 Task: Open a blank sheet, save the file as projectdel.docx Add Heading 'Tips for effective project delegation: 'Add the following points with capital alphabet 'A.	Assign tasks based on skills_x000D_
B.	Provide clear instructions_x000D_
C.	Offer support_x000D_
'Select the entire thext and change line spacing to  1.5 ,change the font size of heading and points to 16
Action: Mouse moved to (231, 153)
Screenshot: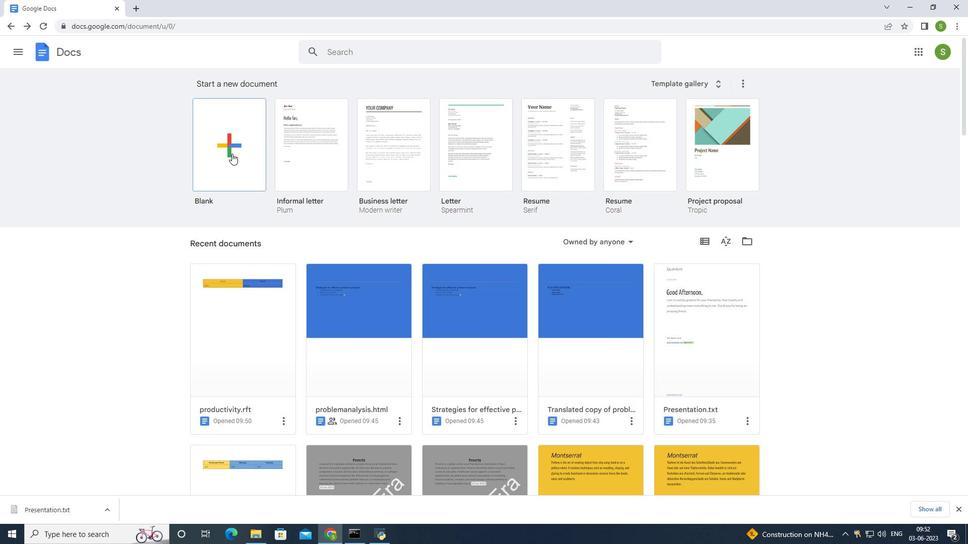 
Action: Mouse pressed left at (231, 153)
Screenshot: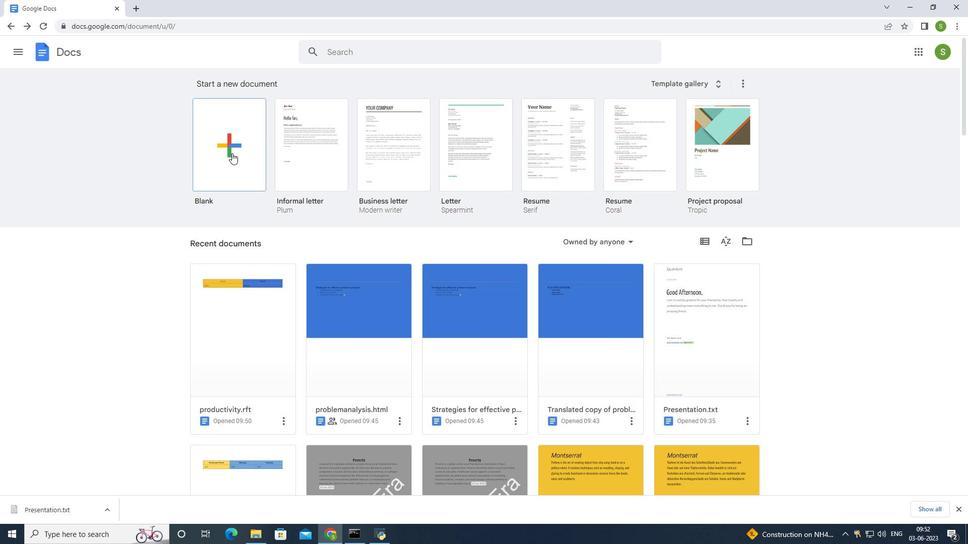 
Action: Mouse moved to (106, 46)
Screenshot: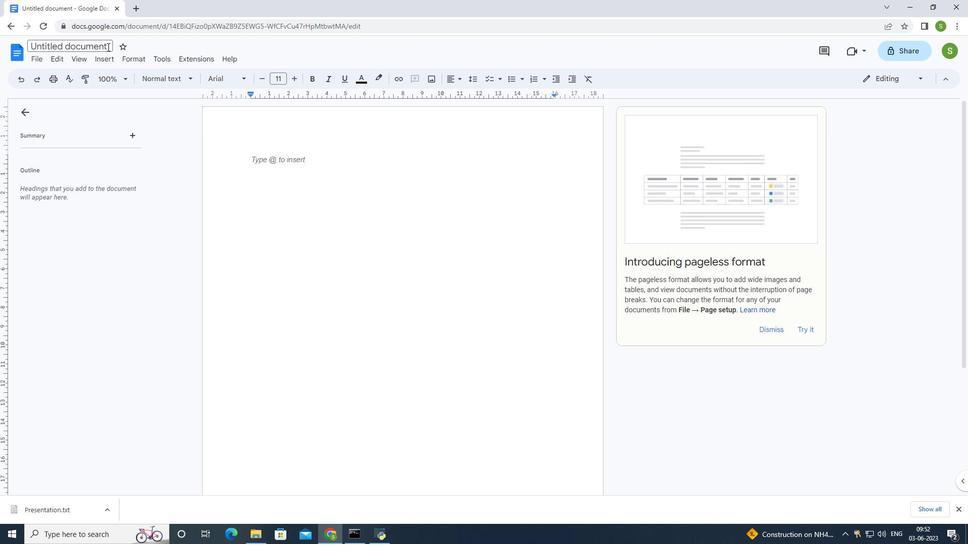 
Action: Mouse pressed left at (106, 46)
Screenshot: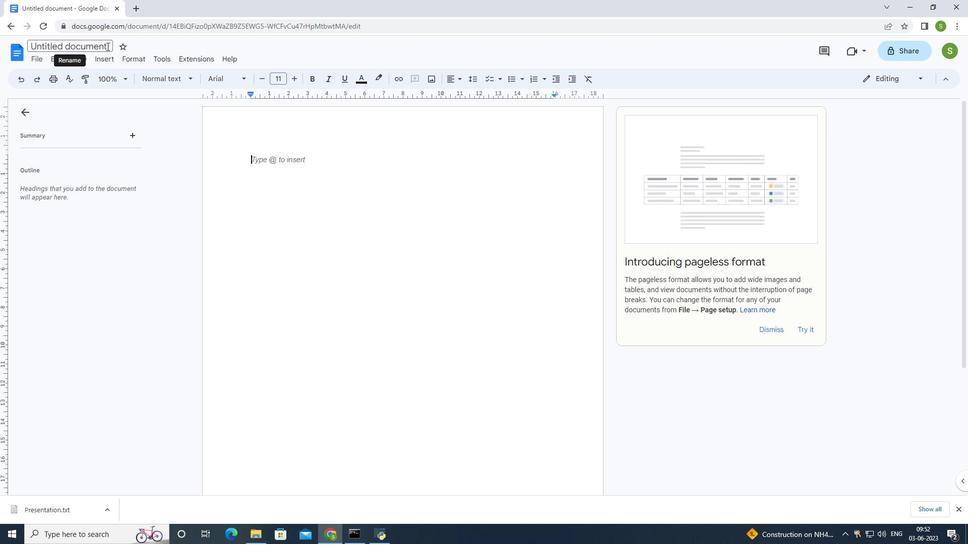 
Action: Mouse moved to (279, 276)
Screenshot: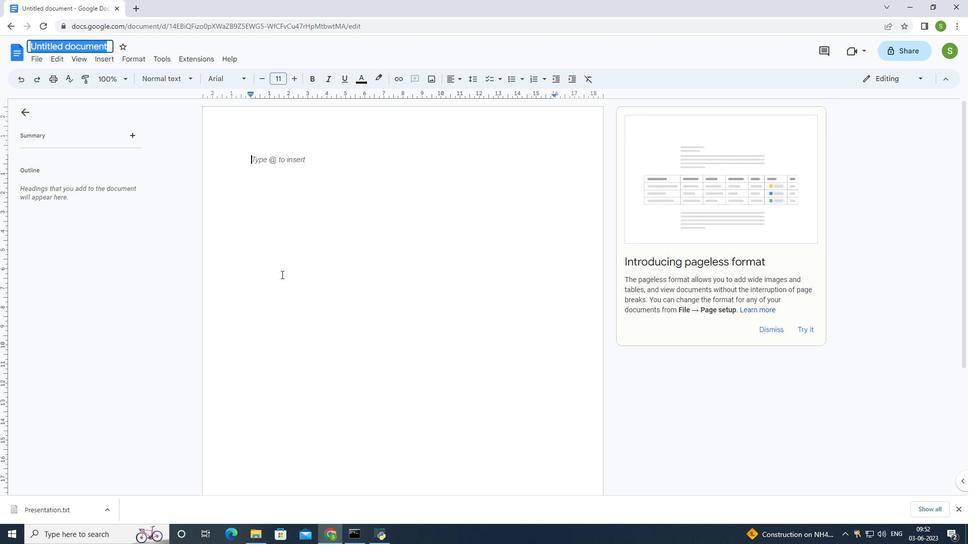 
Action: Key pressed projr<Key.backspace>ectdel.docx<Key.enter>
Screenshot: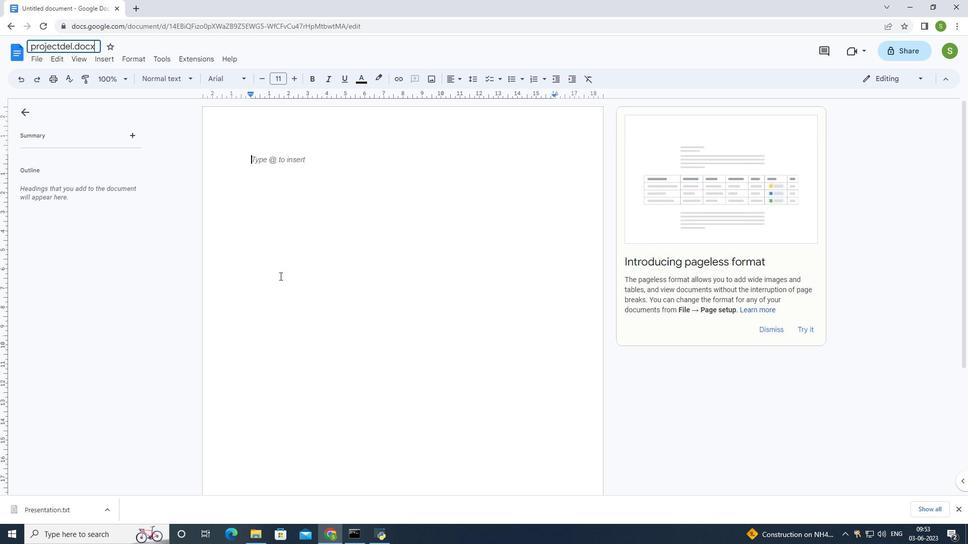 
Action: Mouse moved to (300, 254)
Screenshot: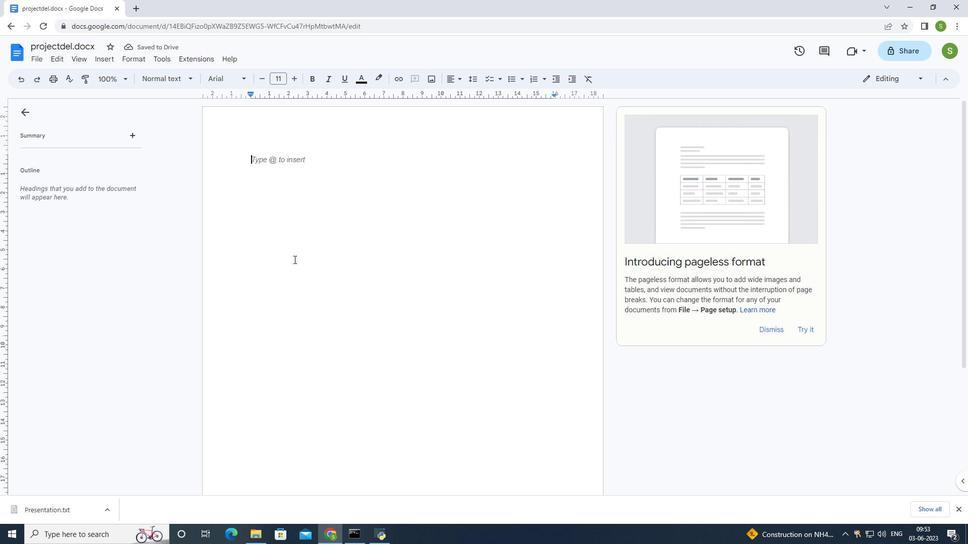 
Action: Key pressed <Key.shift>
Screenshot: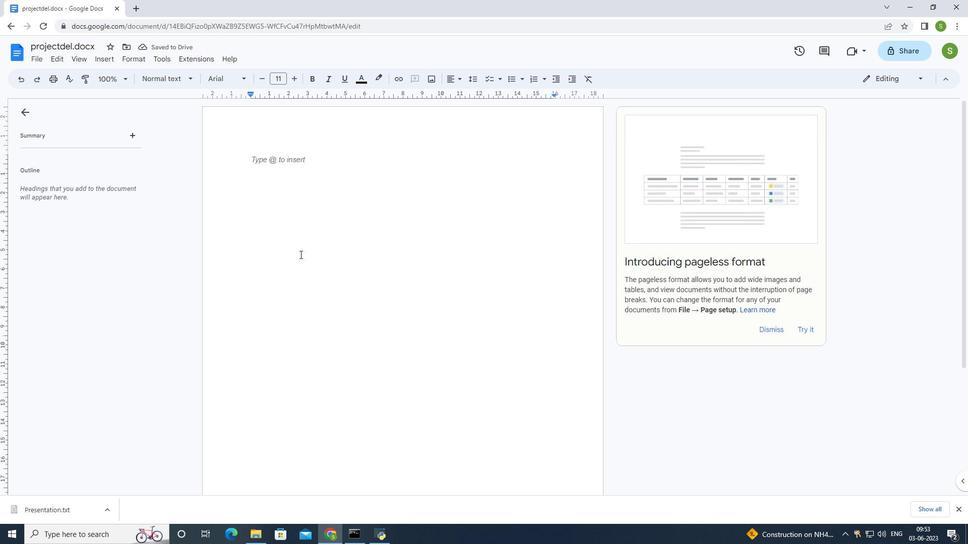 
Action: Mouse moved to (300, 254)
Screenshot: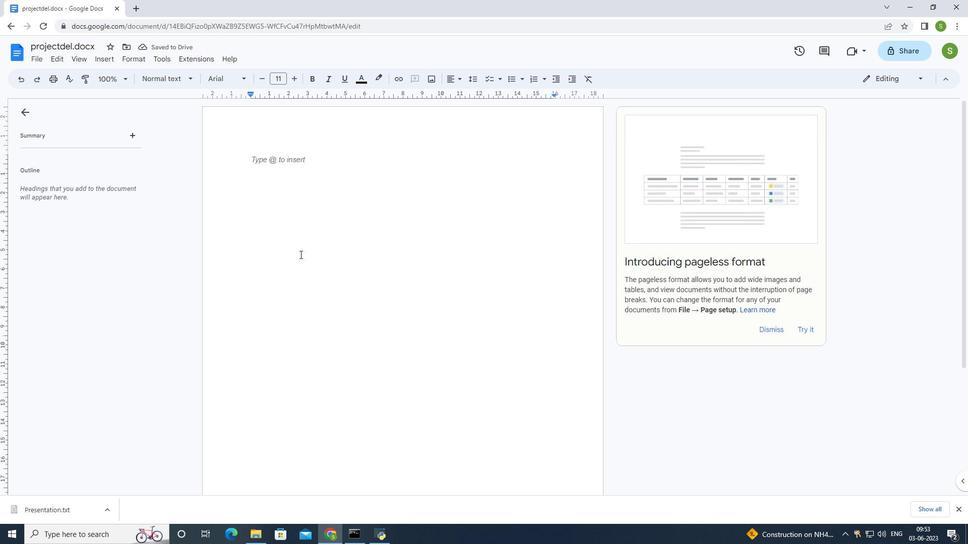 
Action: Key pressed Tips<Key.space>for<Key.space>effective<Key.space>project<Key.space>delegation<Key.shift_r>:<Key.enter>
Screenshot: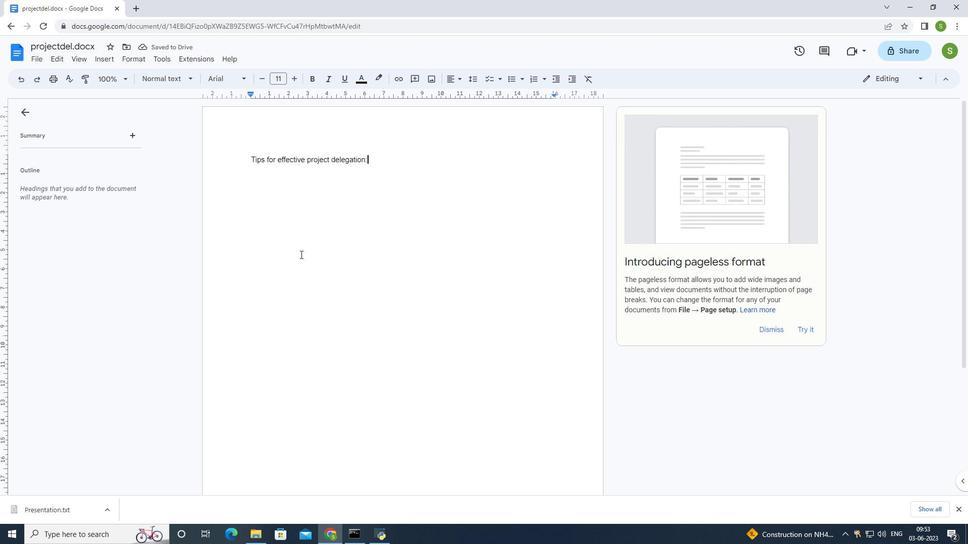 
Action: Mouse moved to (541, 75)
Screenshot: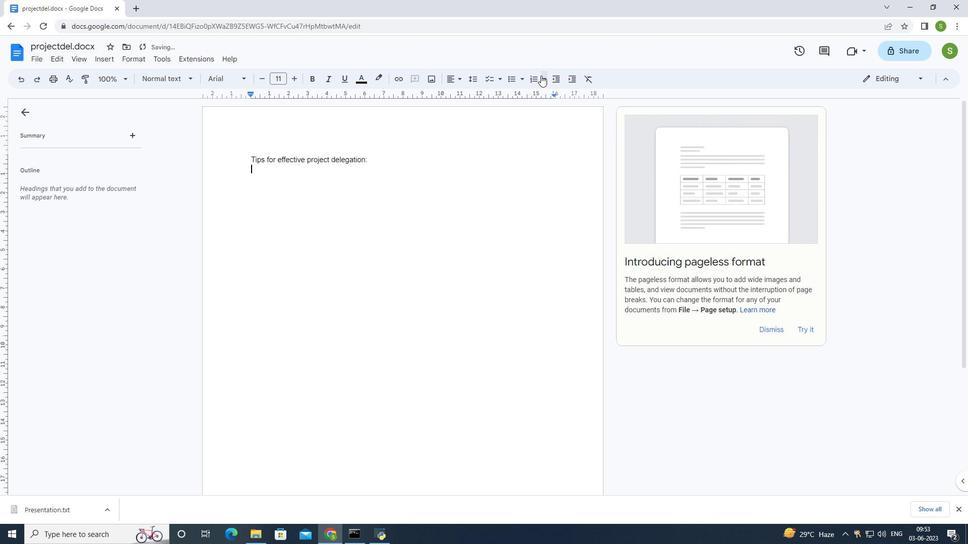 
Action: Mouse pressed left at (541, 75)
Screenshot: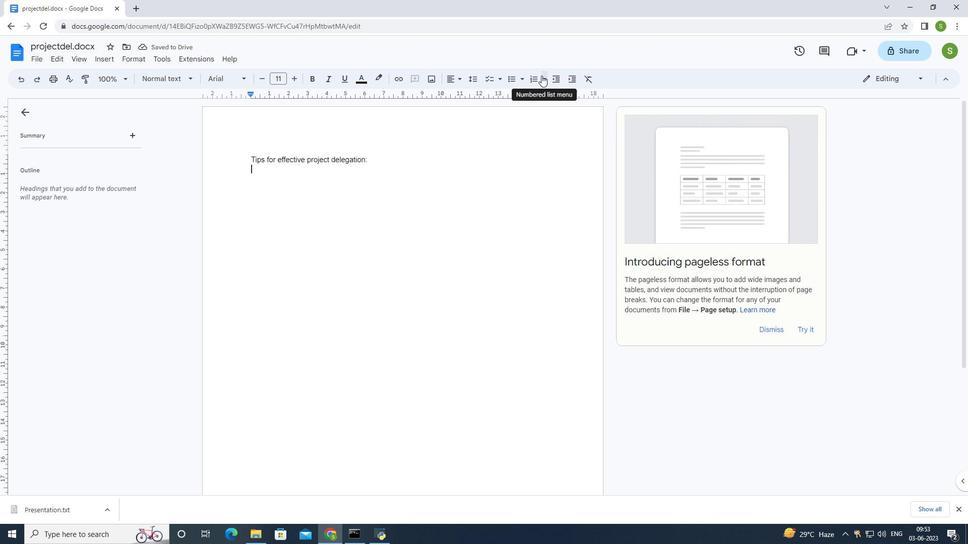 
Action: Mouse moved to (549, 156)
Screenshot: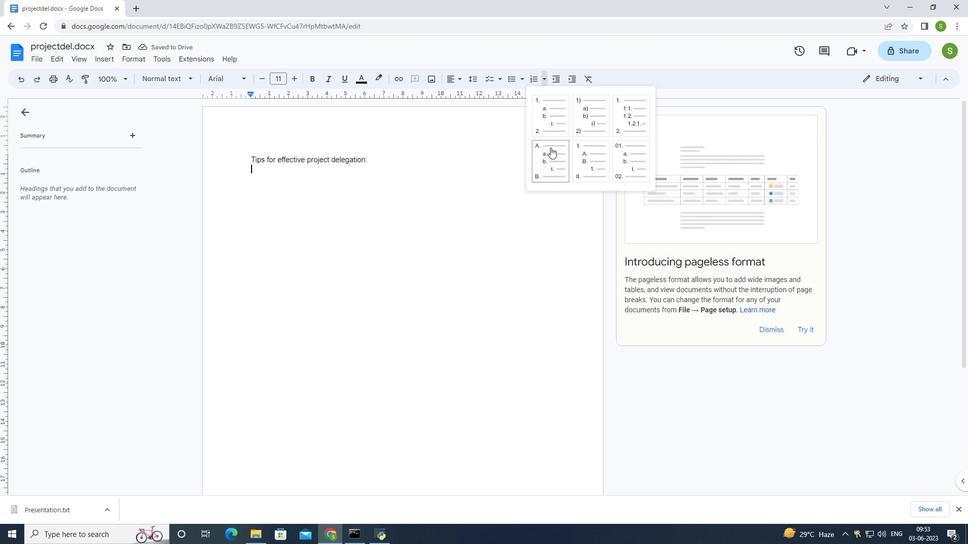 
Action: Mouse pressed left at (549, 156)
Screenshot: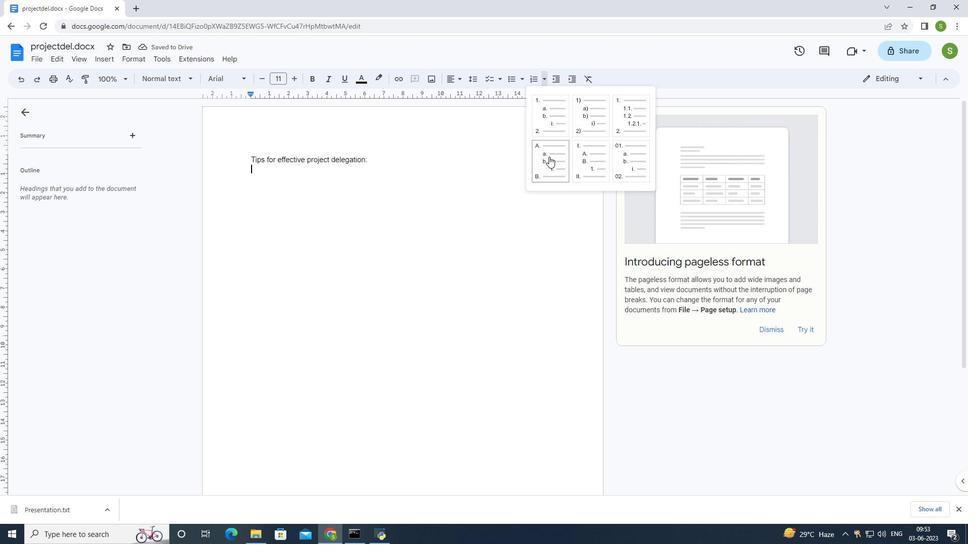 
Action: Mouse moved to (486, 191)
Screenshot: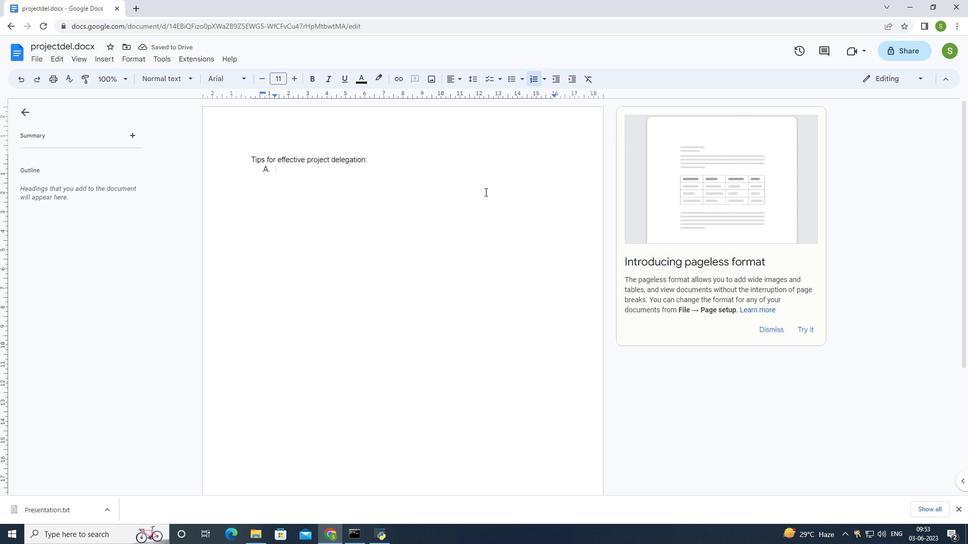 
Action: Key pressed <Key.shift>Assign<Key.space>tasks<Key.space>based<Key.space>on<Key.space>skills<Key.enter>provide<Key.space>clear<Key.space>instructions<Key.enter>offer<Key.space>support
Screenshot: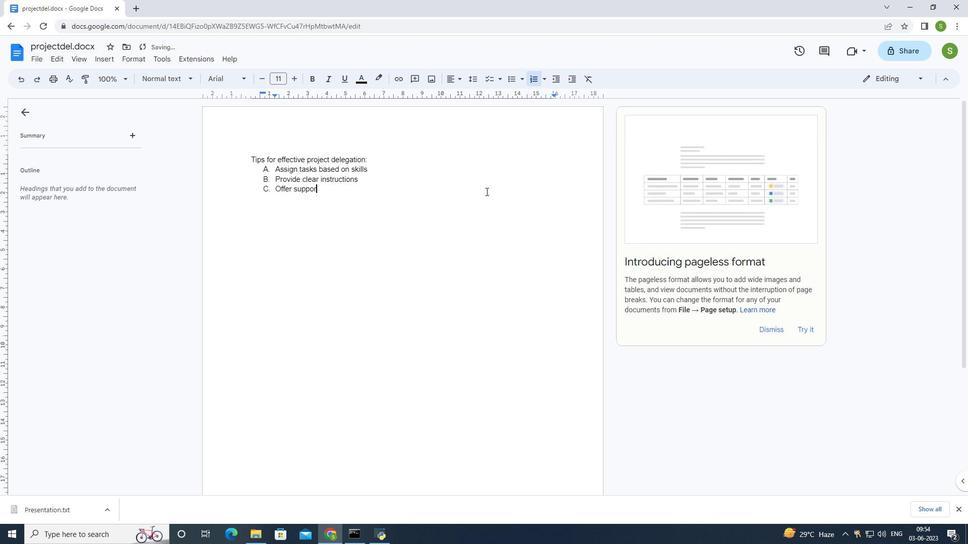 
Action: Mouse moved to (243, 154)
Screenshot: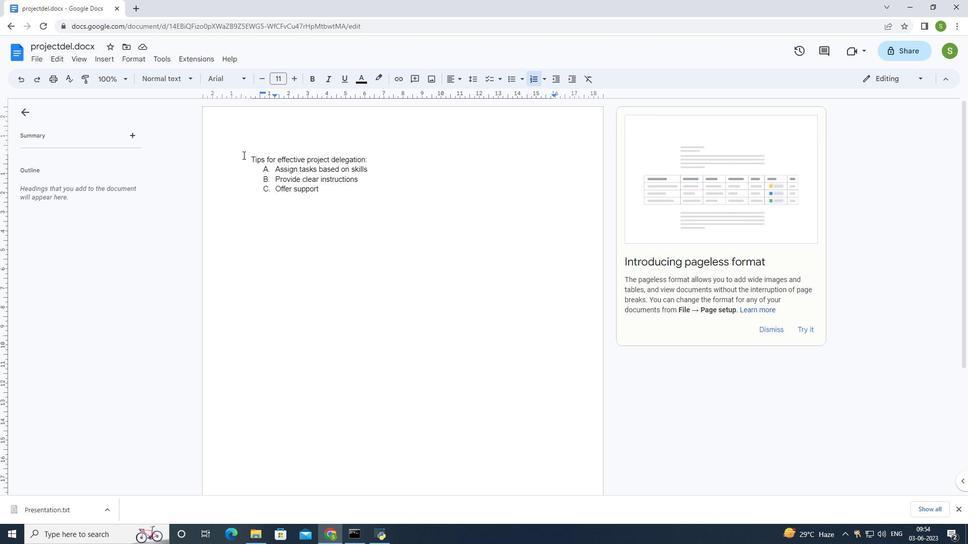 
Action: Mouse pressed left at (243, 154)
Screenshot: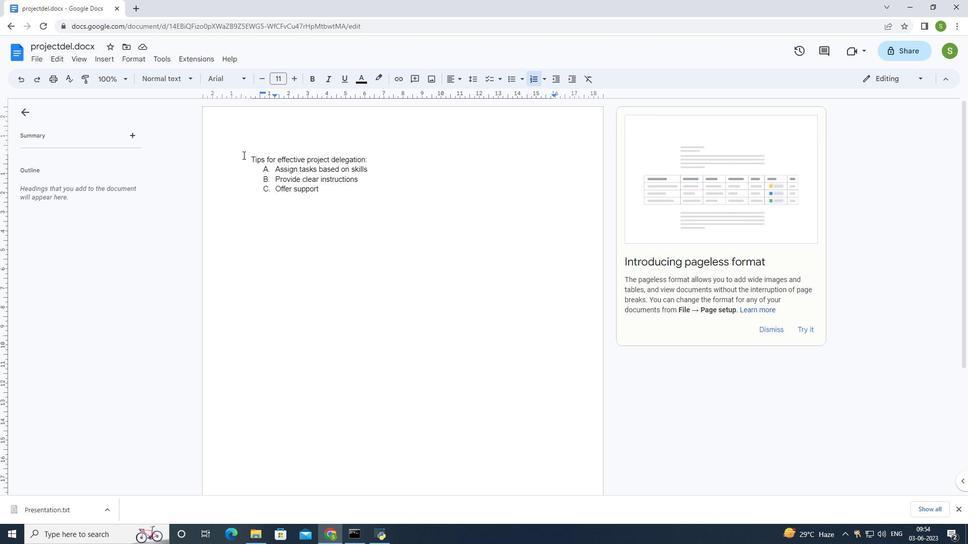 
Action: Mouse moved to (471, 82)
Screenshot: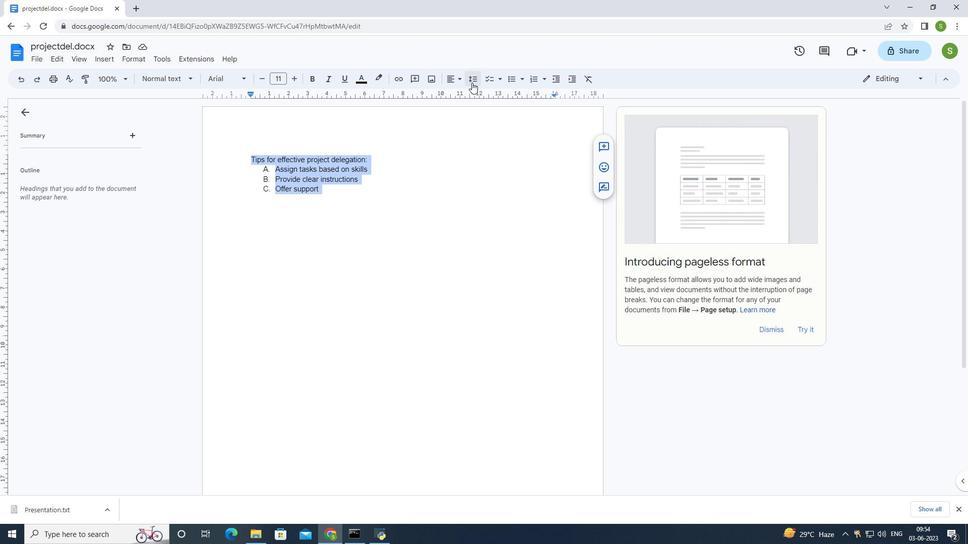 
Action: Mouse pressed left at (471, 82)
Screenshot: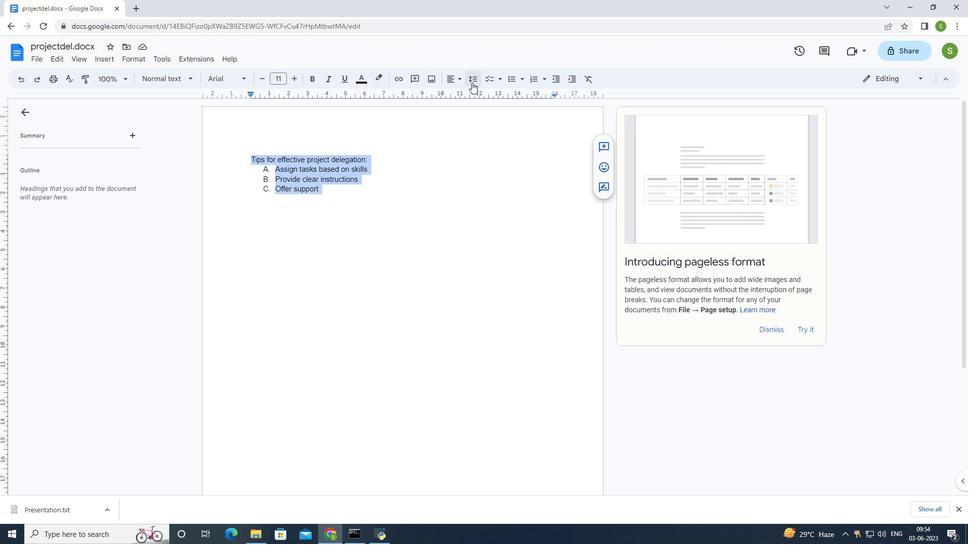 
Action: Mouse moved to (486, 131)
Screenshot: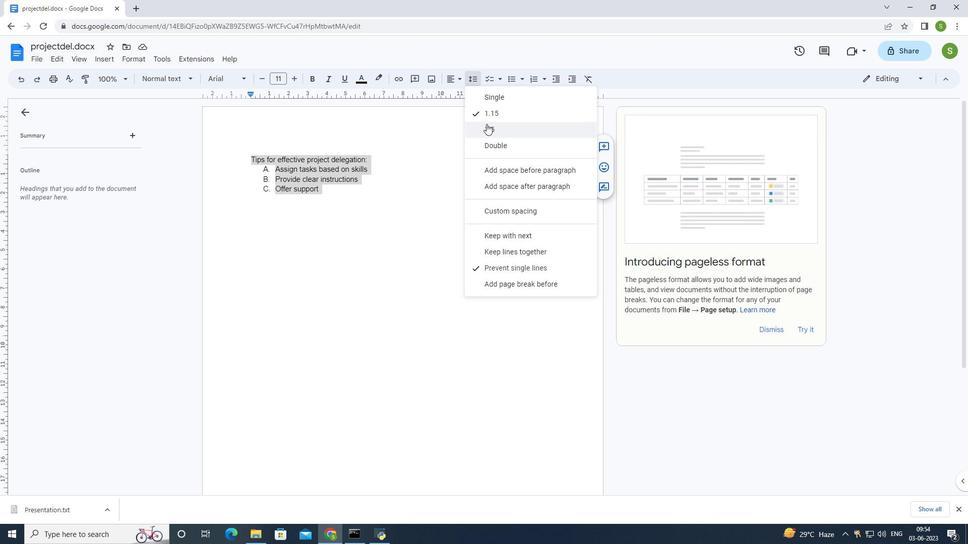 
Action: Mouse pressed left at (486, 131)
Screenshot: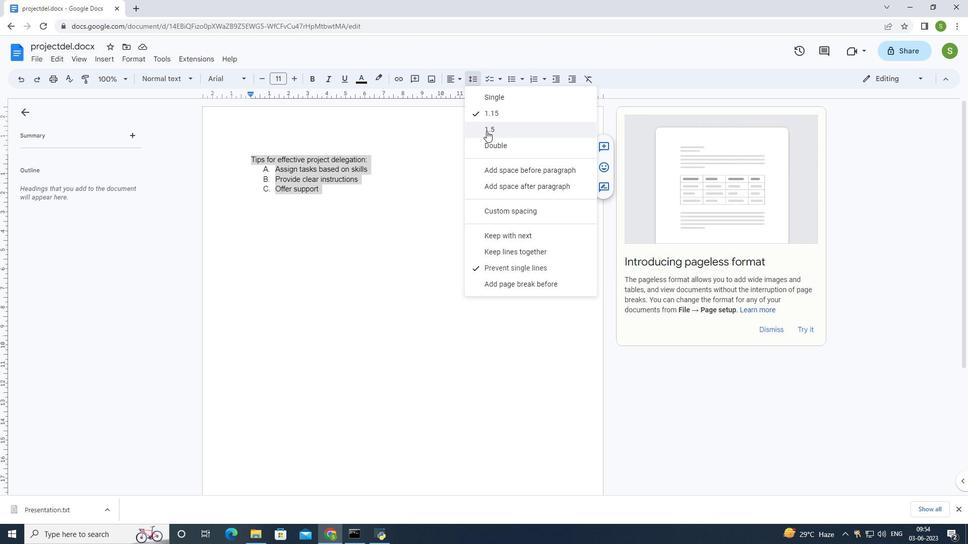 
Action: Mouse moved to (429, 182)
Screenshot: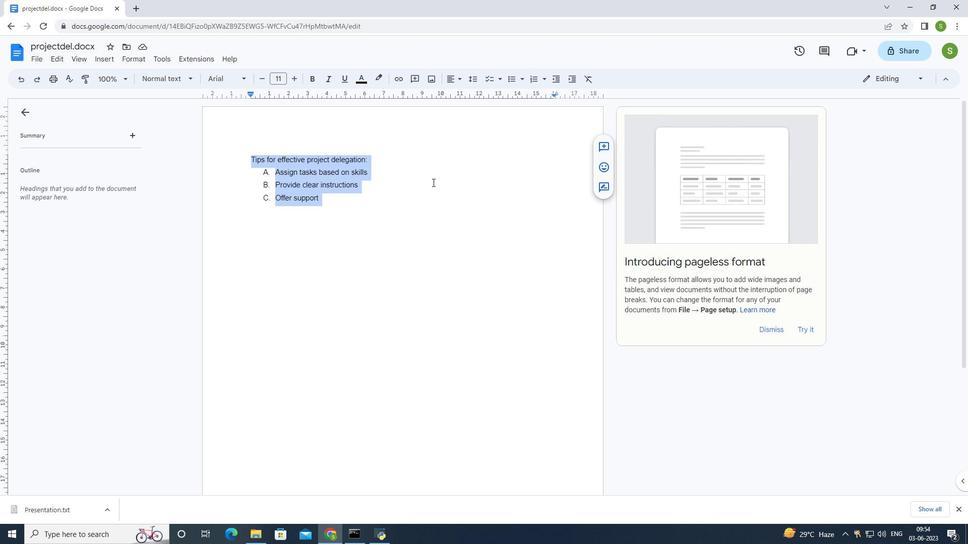 
Action: Mouse pressed left at (429, 182)
Screenshot: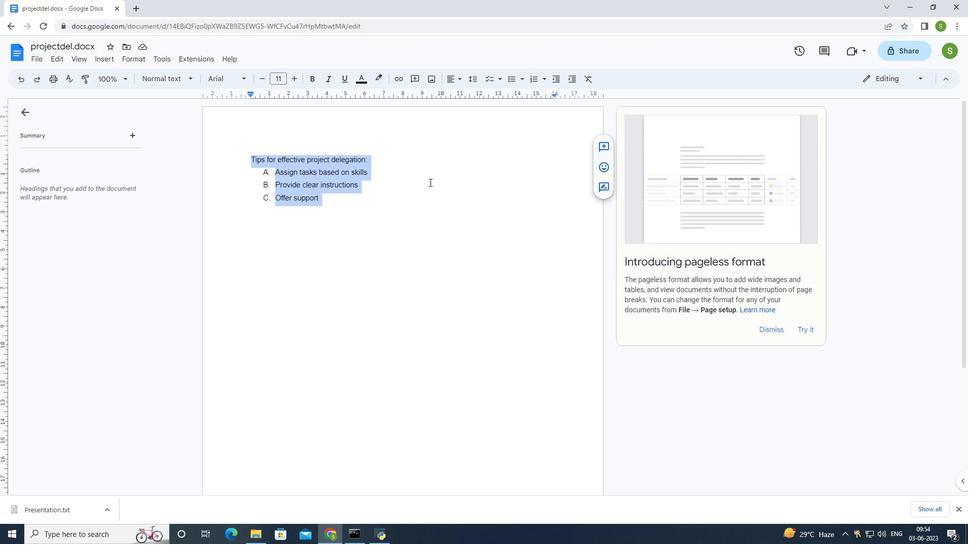 
Action: Mouse moved to (371, 155)
Screenshot: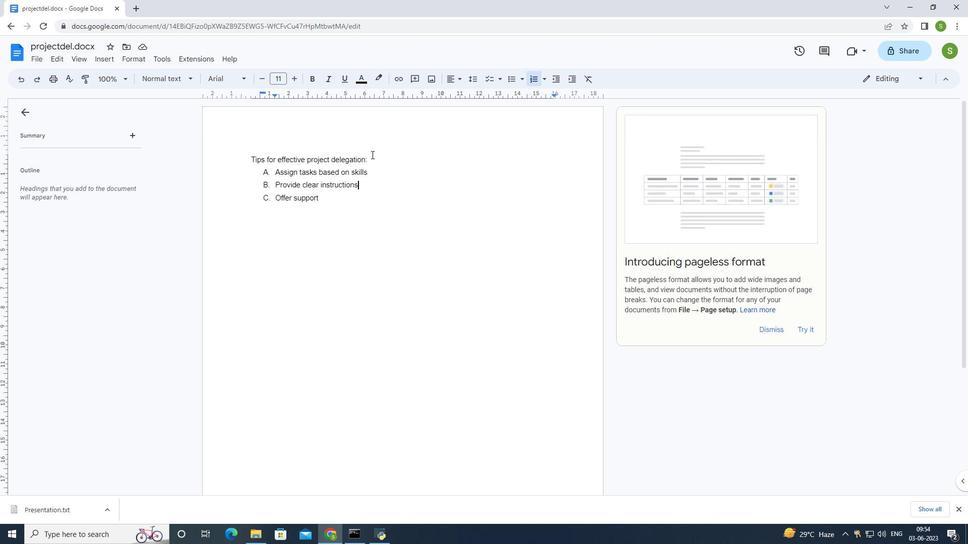 
Action: Mouse pressed left at (371, 155)
Screenshot: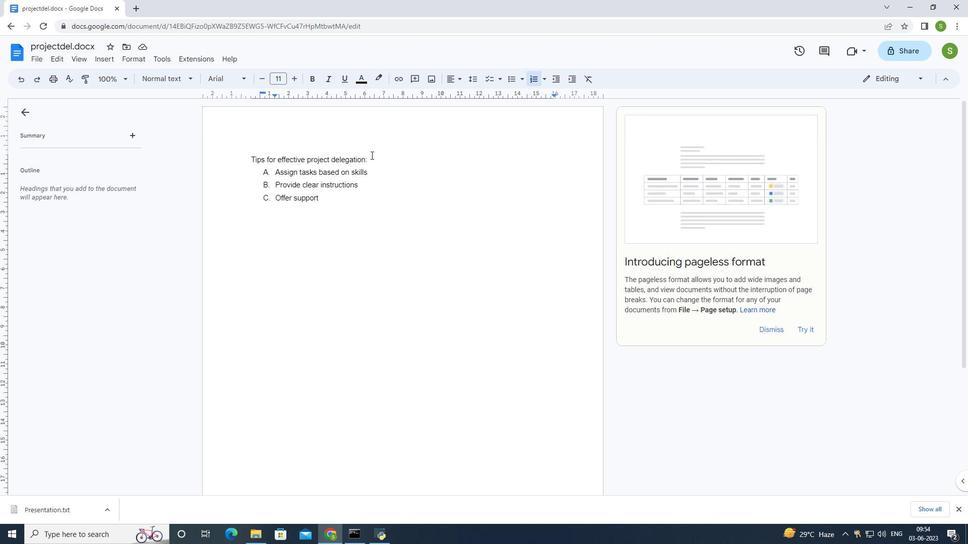 
Action: Mouse moved to (267, 160)
Screenshot: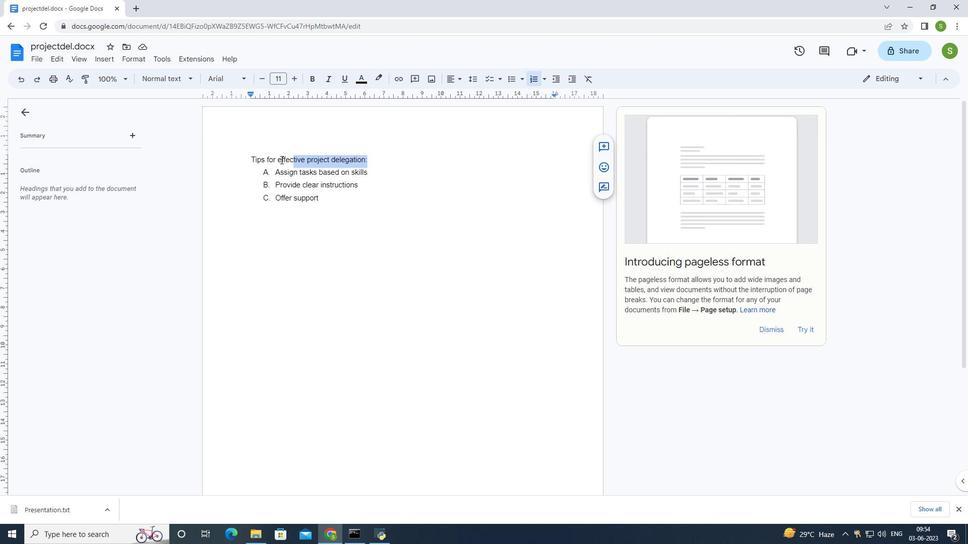 
Action: Mouse pressed left at (267, 160)
Screenshot: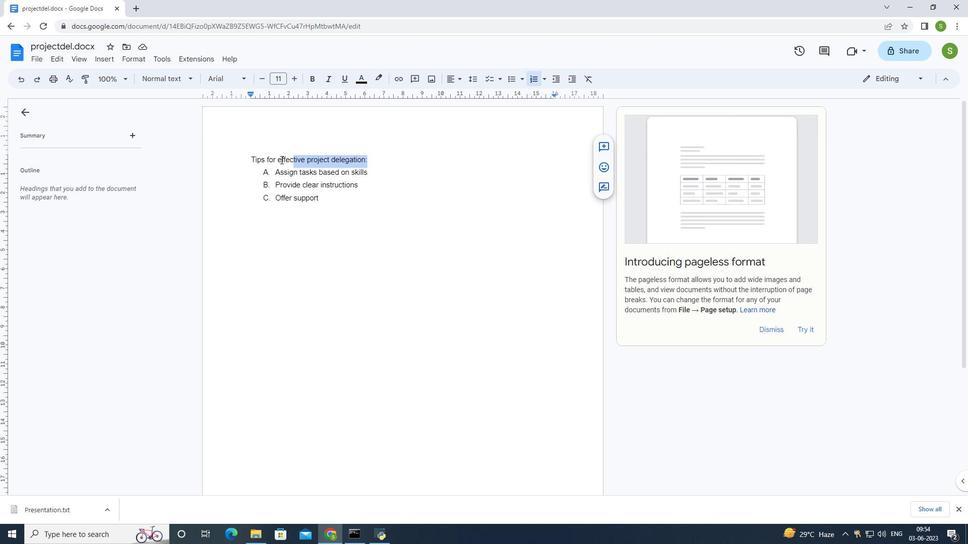 
Action: Mouse moved to (263, 161)
Screenshot: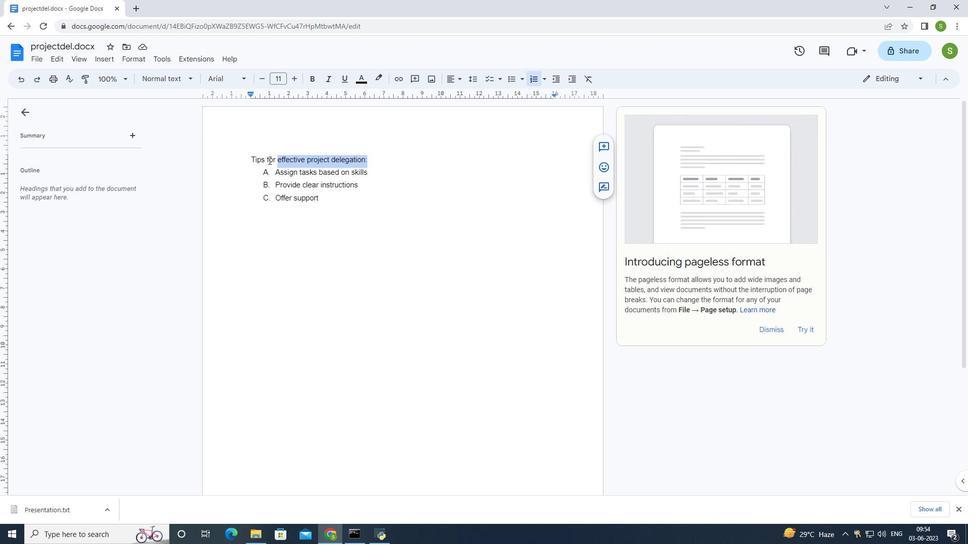 
Action: Mouse pressed left at (263, 161)
Screenshot: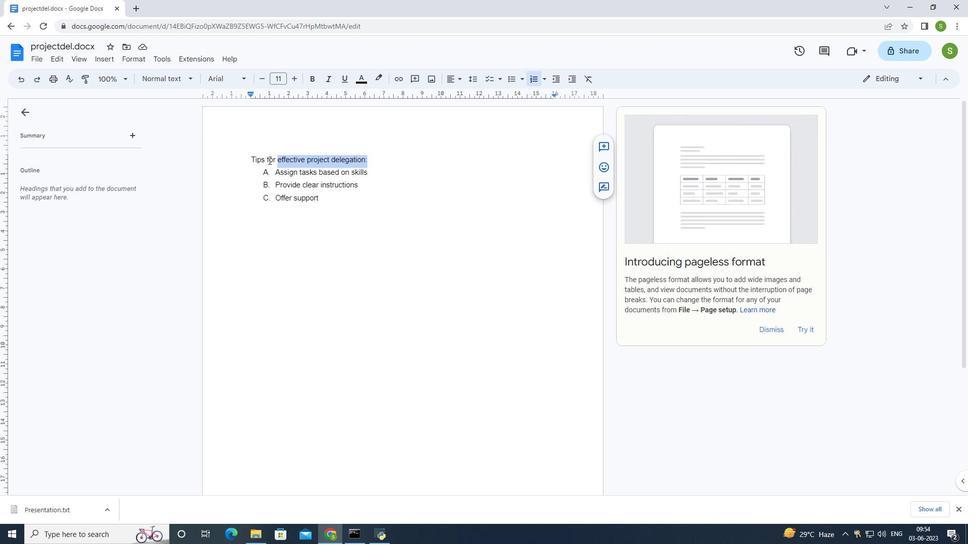 
Action: Mouse moved to (374, 155)
Screenshot: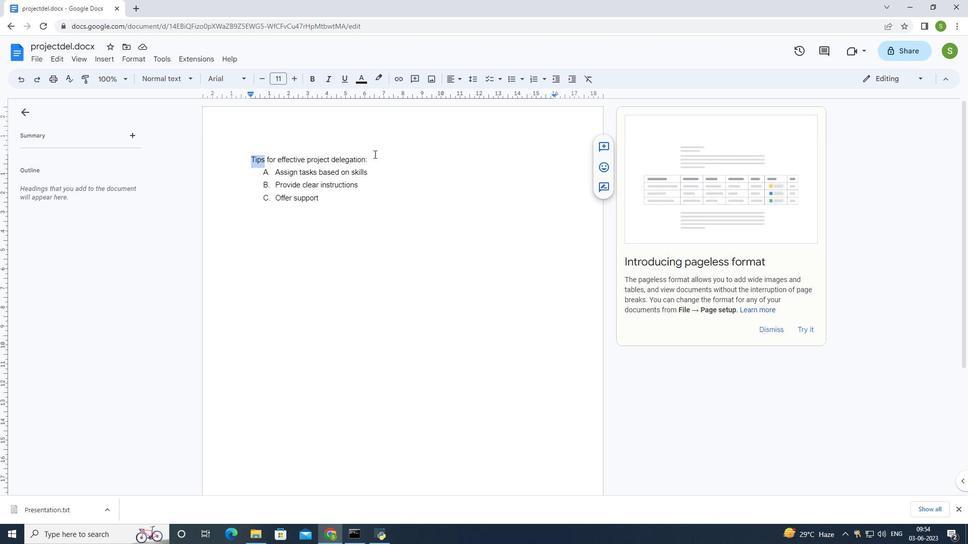 
Action: Mouse pressed left at (374, 155)
Screenshot: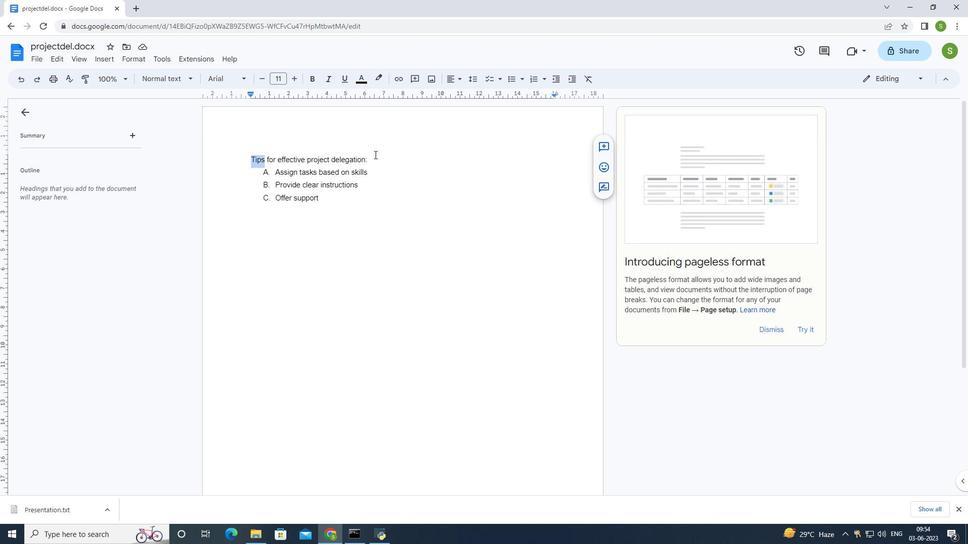 
Action: Mouse moved to (294, 79)
Screenshot: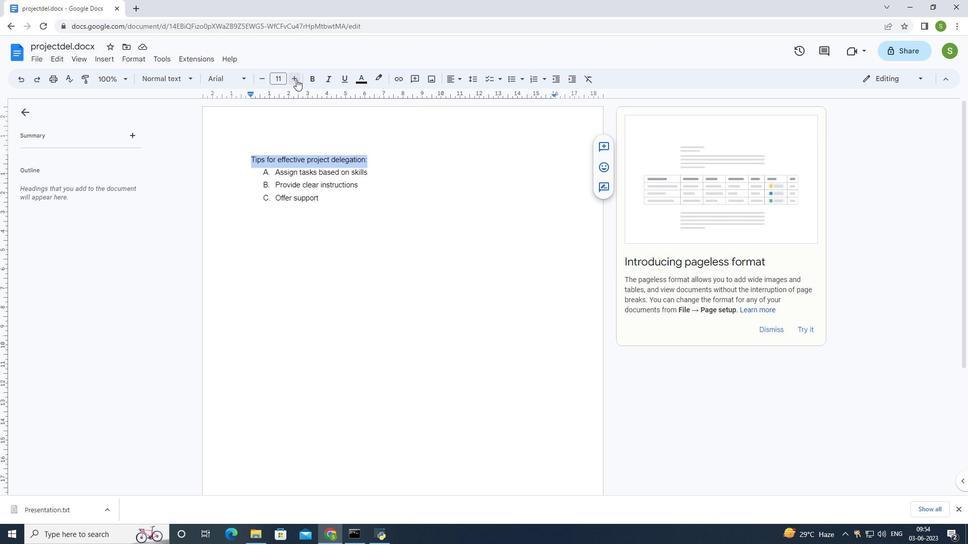 
Action: Mouse pressed left at (294, 79)
Screenshot: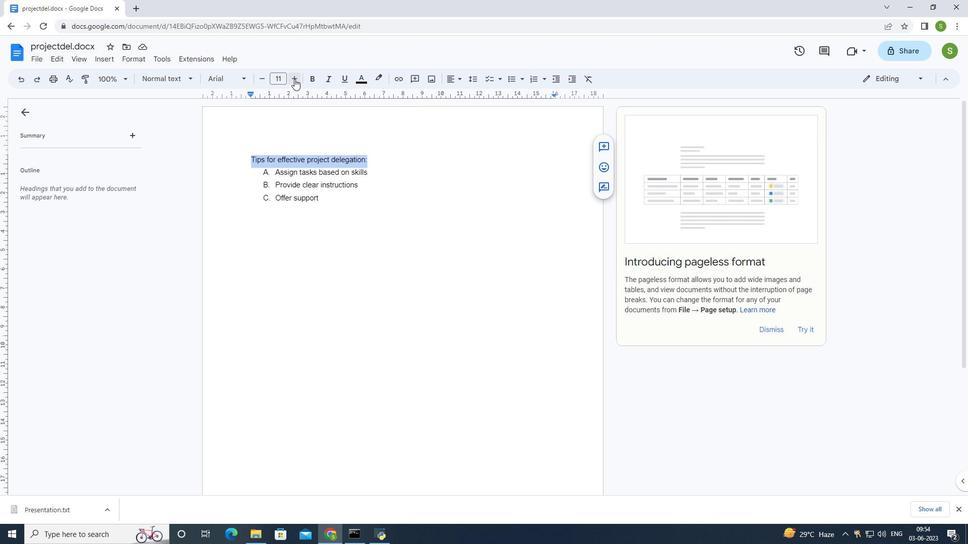 
Action: Mouse pressed left at (294, 79)
Screenshot: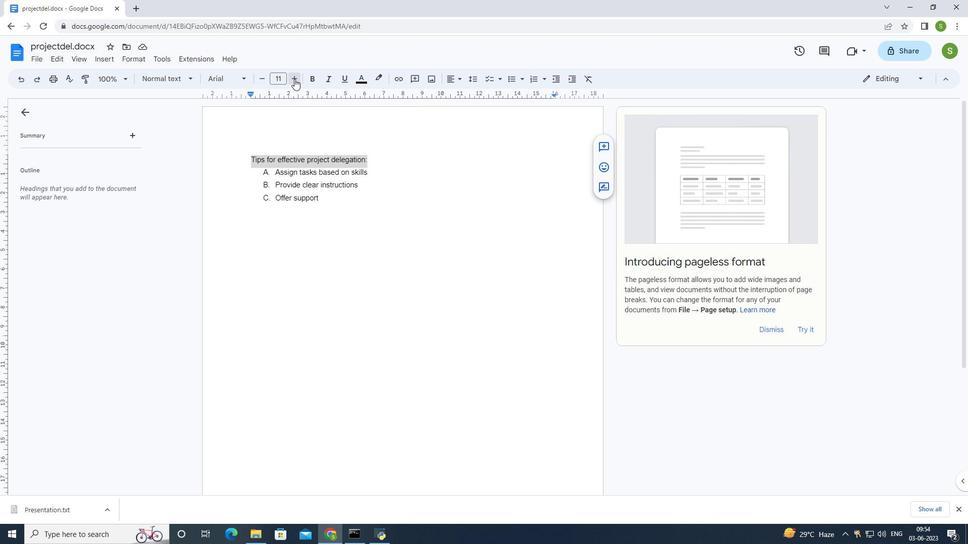 
Action: Mouse pressed left at (294, 79)
Screenshot: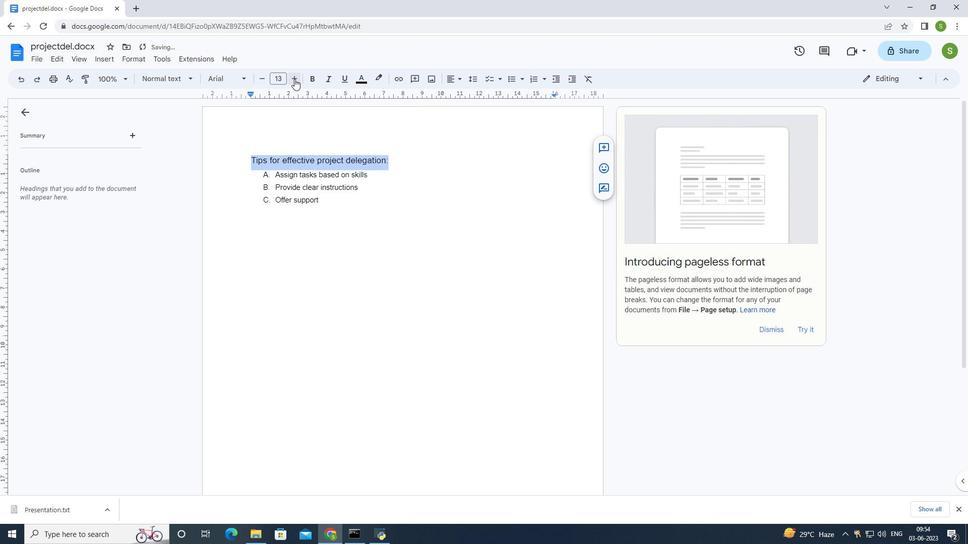 
Action: Mouse pressed left at (294, 79)
Screenshot: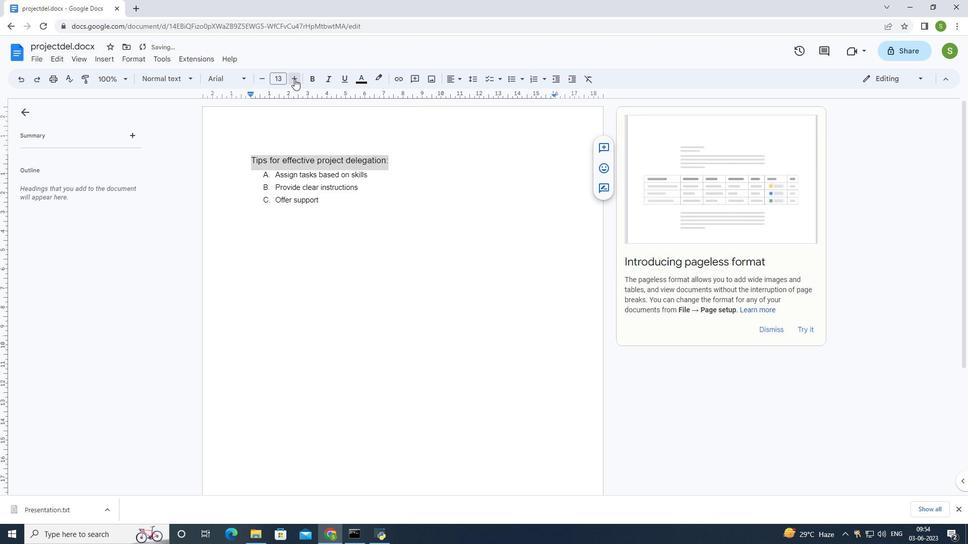 
Action: Mouse pressed left at (294, 79)
Screenshot: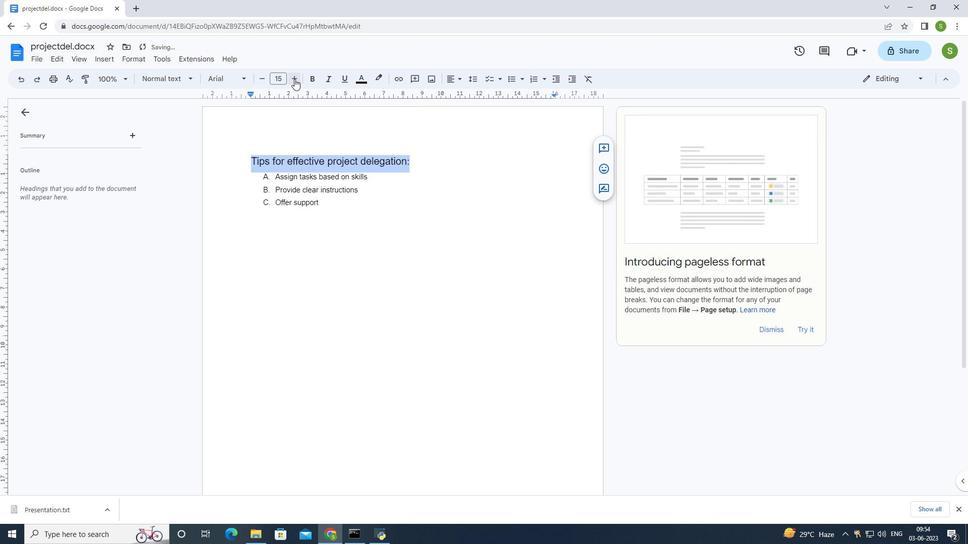 
Action: Mouse moved to (460, 199)
Screenshot: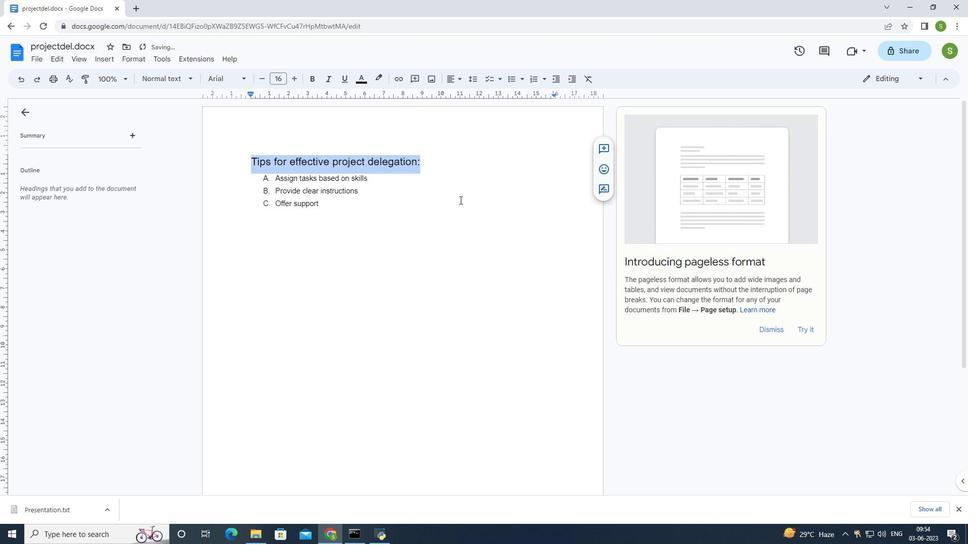 
Action: Mouse pressed left at (460, 199)
Screenshot: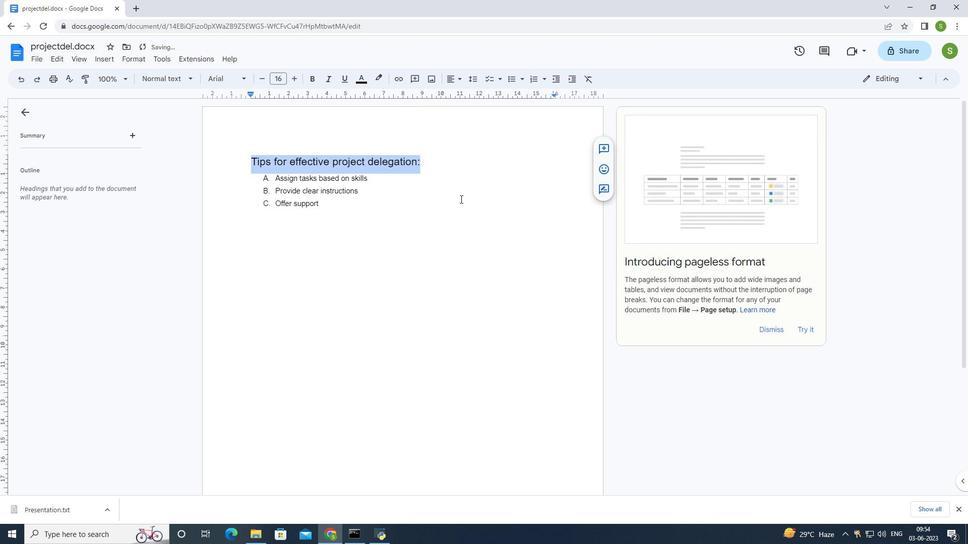 
Action: Mouse moved to (462, 197)
Screenshot: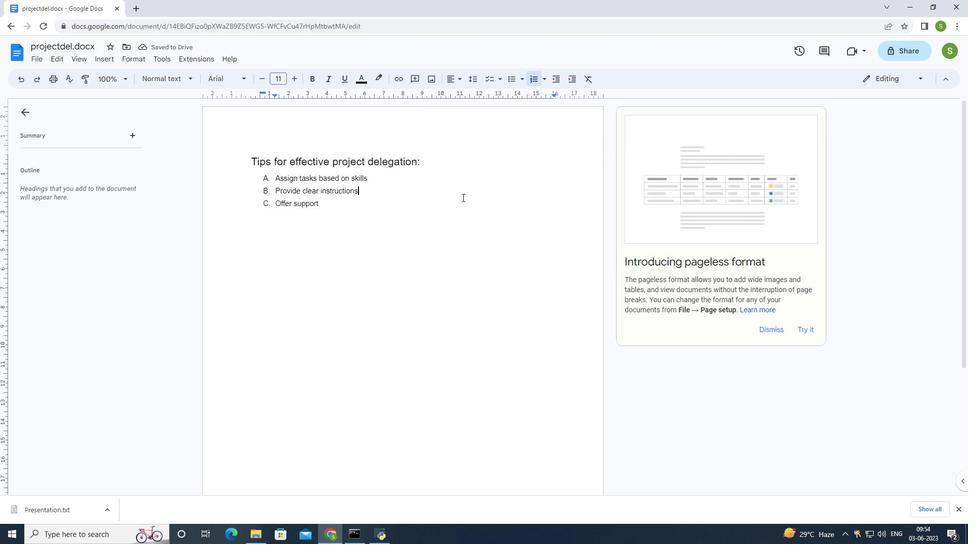 
